 Task: Change the view to list view.
Action: Mouse moved to (53, 445)
Screenshot: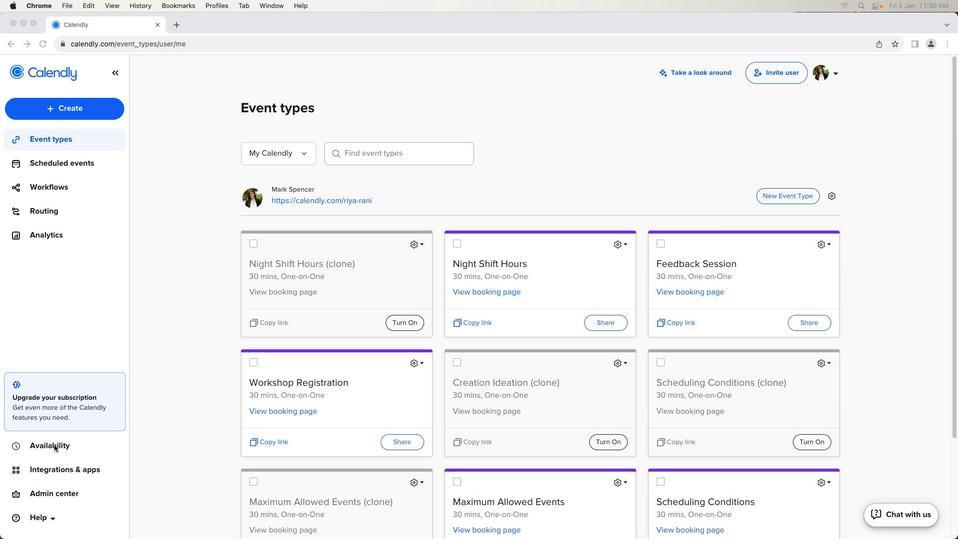 
Action: Mouse pressed left at (53, 445)
Screenshot: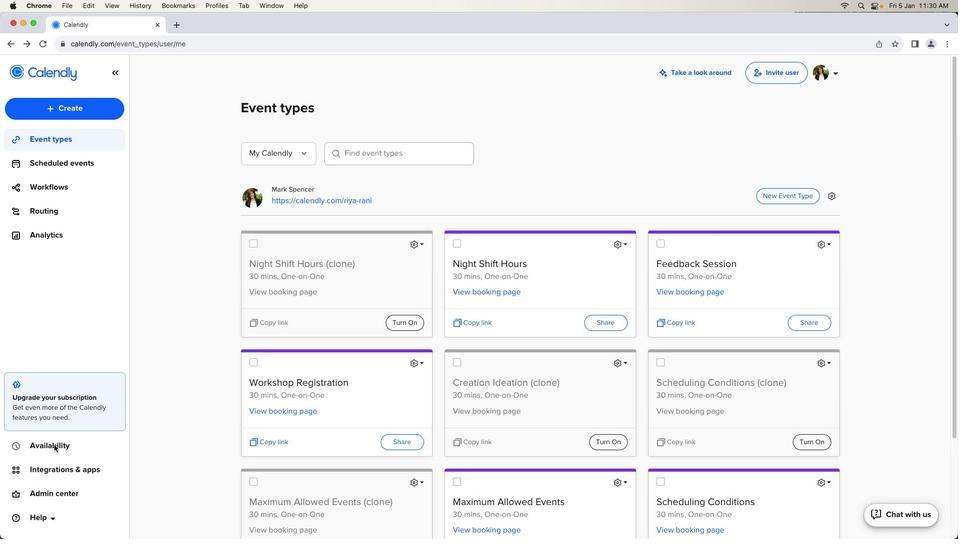 
Action: Mouse pressed left at (53, 445)
Screenshot: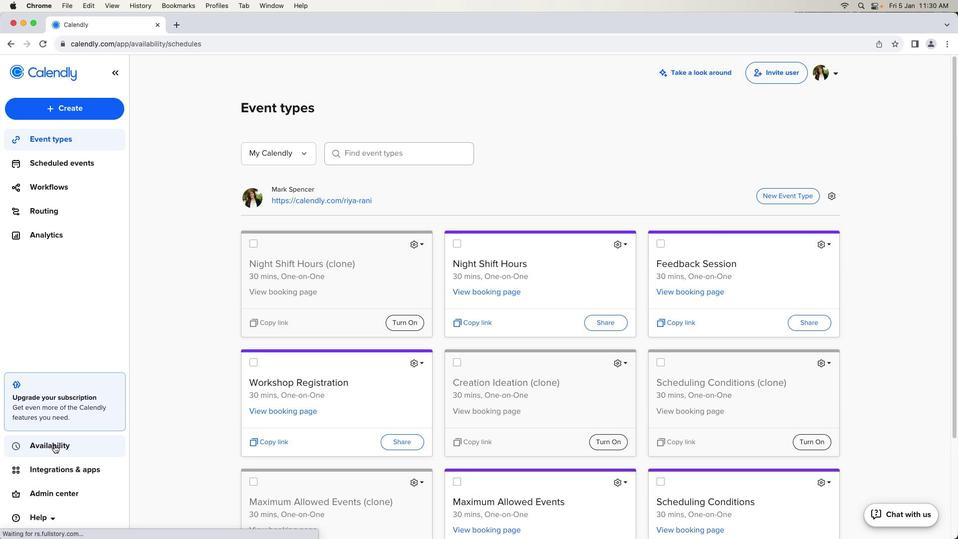 
Action: Mouse moved to (291, 269)
Screenshot: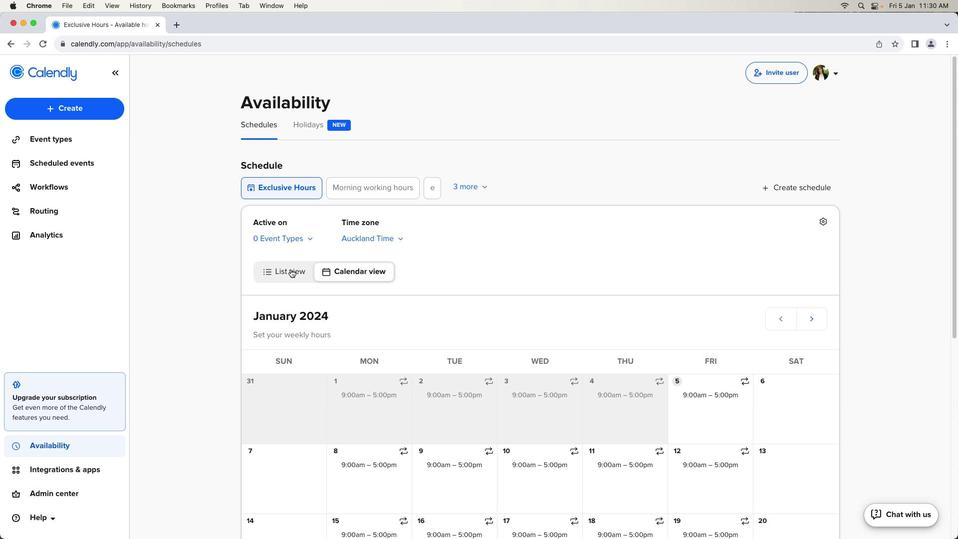 
Action: Mouse pressed left at (291, 269)
Screenshot: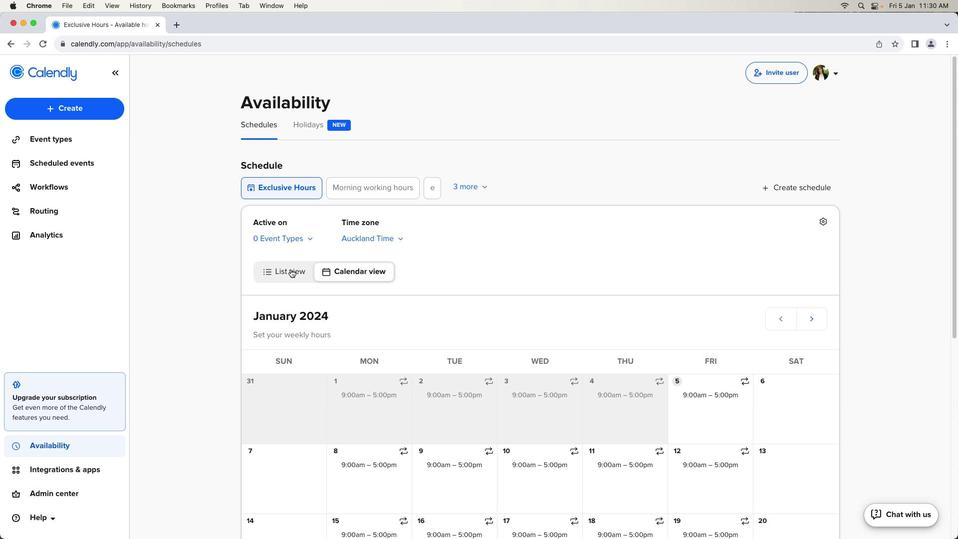 
Action: Mouse moved to (566, 317)
Screenshot: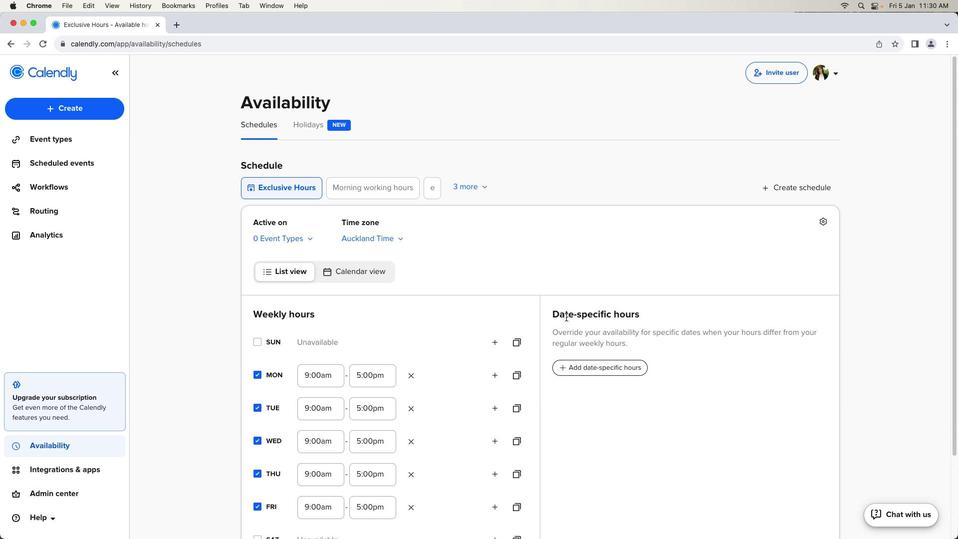 
